 Task: Change the photo to "profile_headshot.jpeg".
Action: Mouse moved to (909, 119)
Screenshot: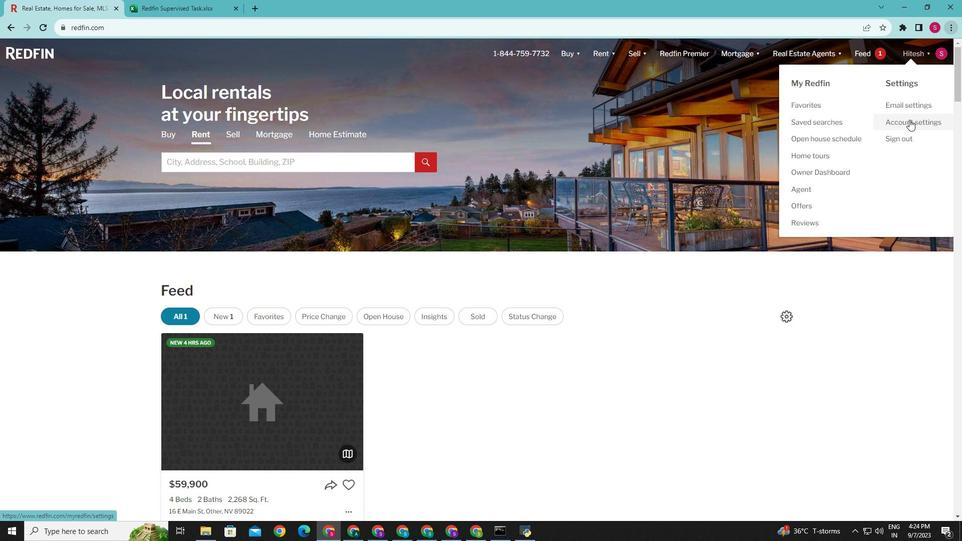 
Action: Mouse pressed left at (909, 119)
Screenshot: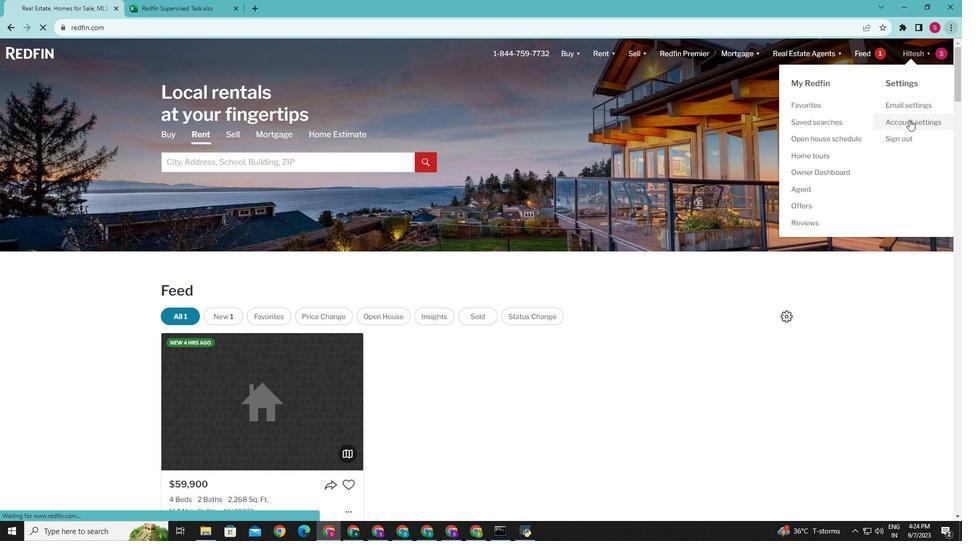 
Action: Mouse moved to (376, 273)
Screenshot: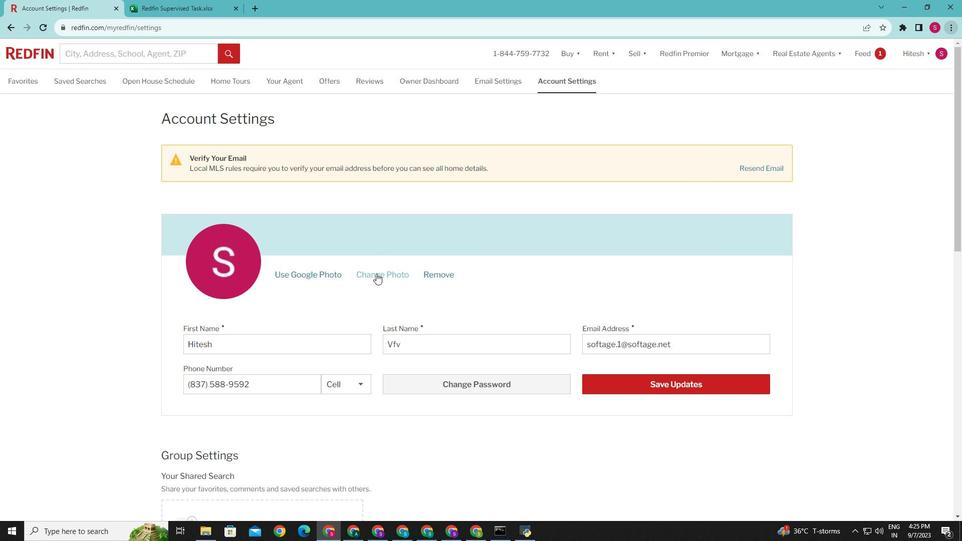 
Action: Mouse pressed left at (376, 273)
Screenshot: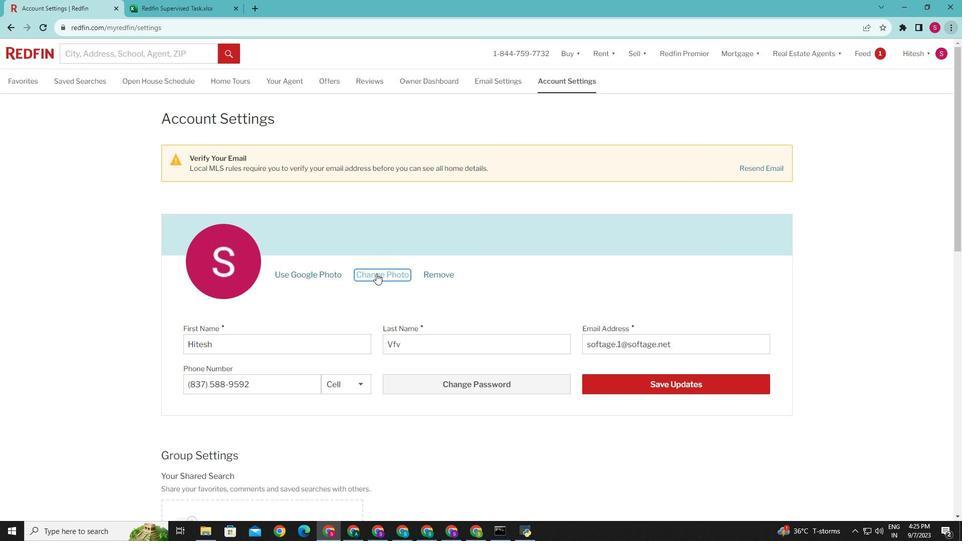 
Action: Mouse moved to (31, 129)
Screenshot: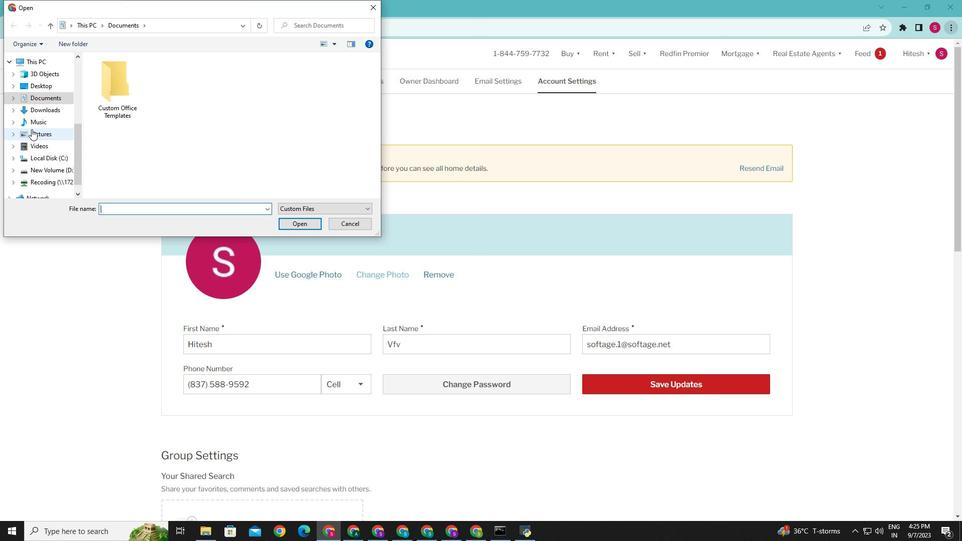 
Action: Mouse pressed left at (31, 129)
Screenshot: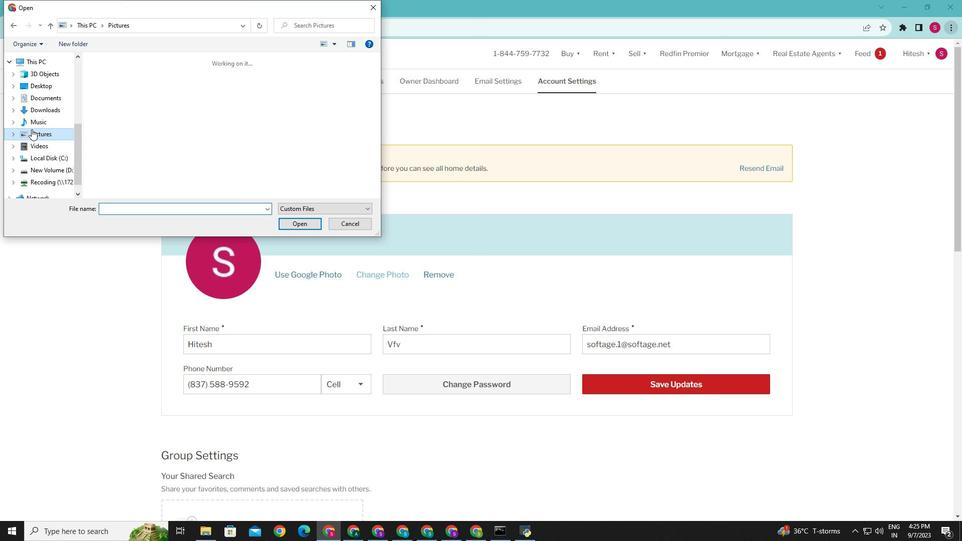 
Action: Mouse moved to (237, 155)
Screenshot: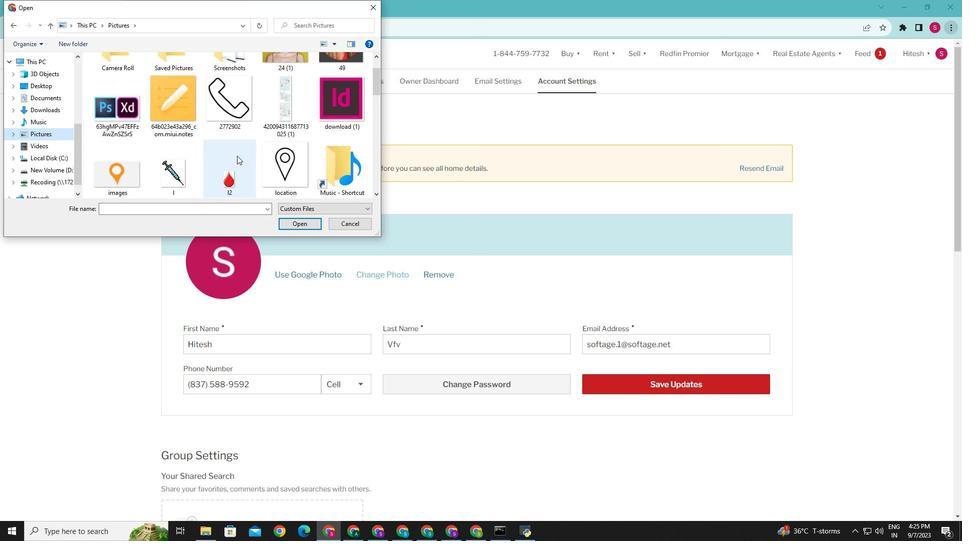 
Action: Mouse scrolled (237, 155) with delta (0, 0)
Screenshot: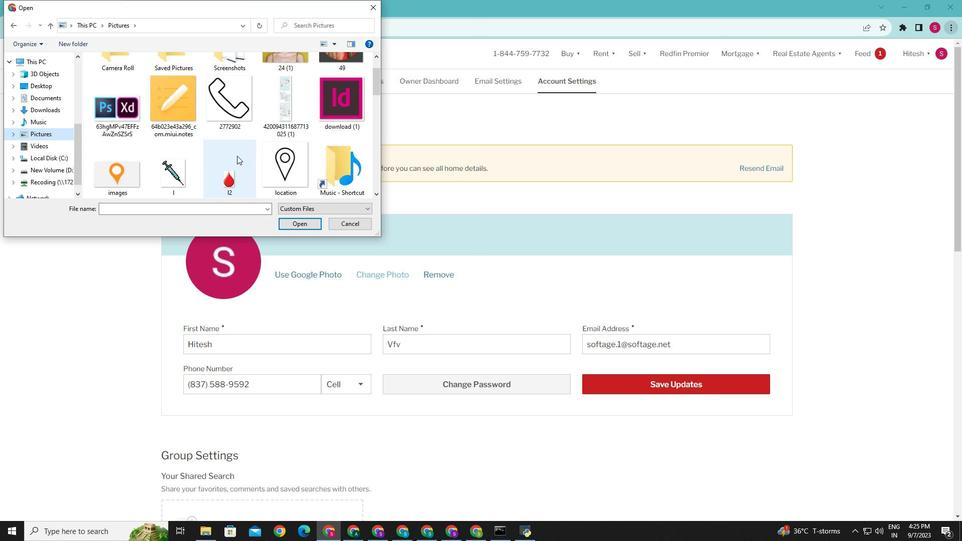 
Action: Mouse scrolled (237, 155) with delta (0, 0)
Screenshot: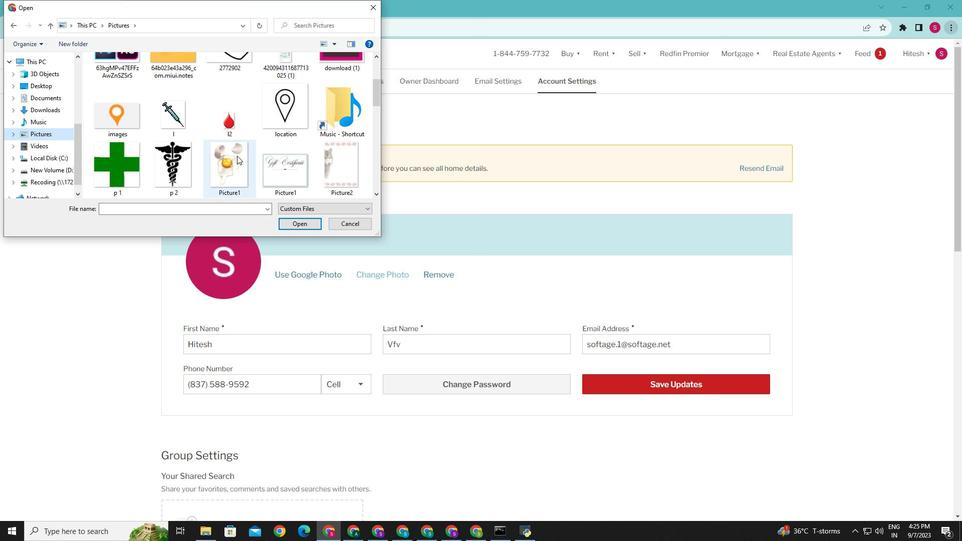 
Action: Mouse scrolled (237, 156) with delta (0, 0)
Screenshot: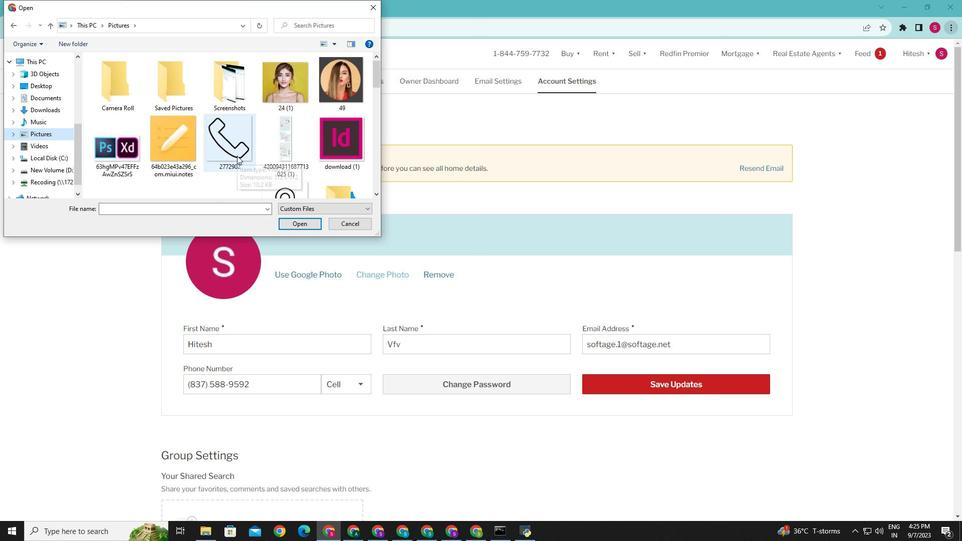
Action: Mouse scrolled (237, 156) with delta (0, 0)
Screenshot: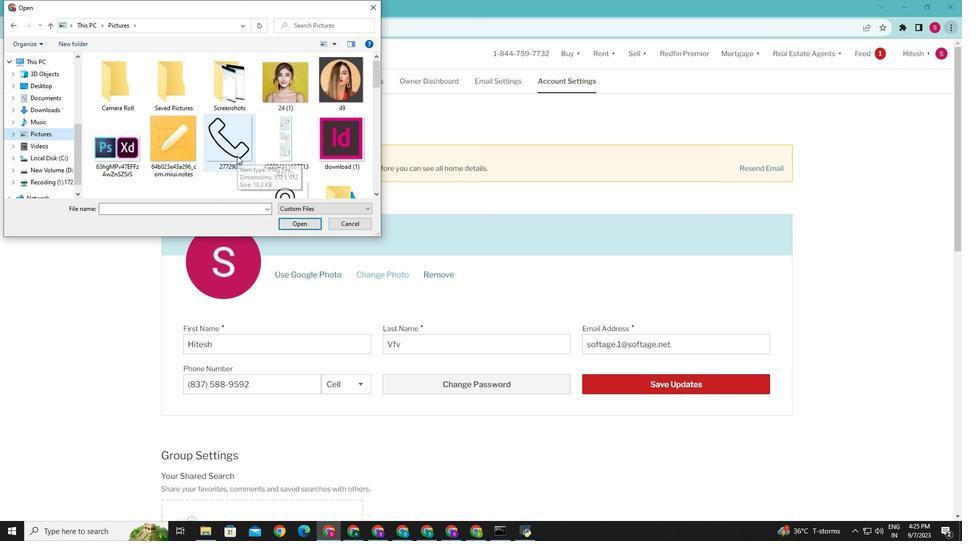 
Action: Mouse scrolled (237, 156) with delta (0, 0)
Screenshot: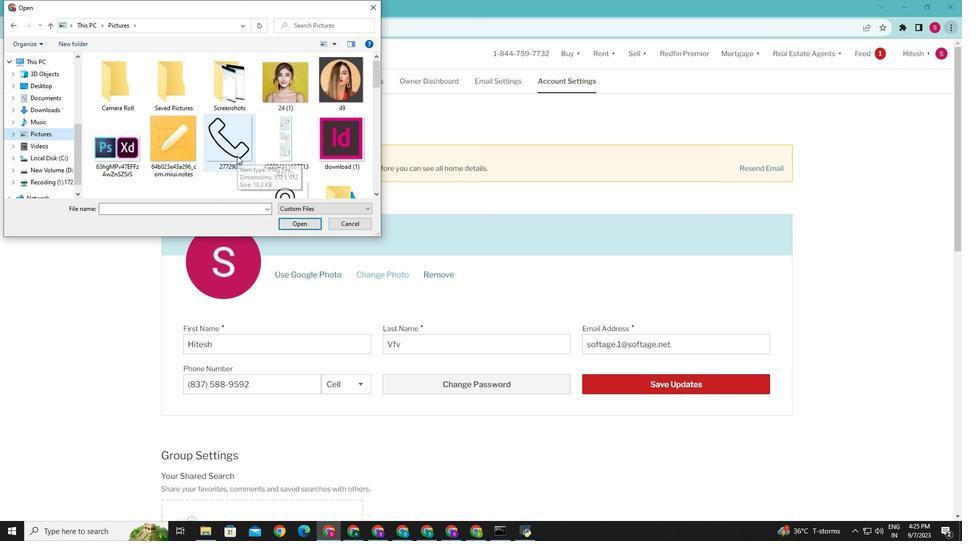 
Action: Mouse scrolled (237, 156) with delta (0, 0)
Screenshot: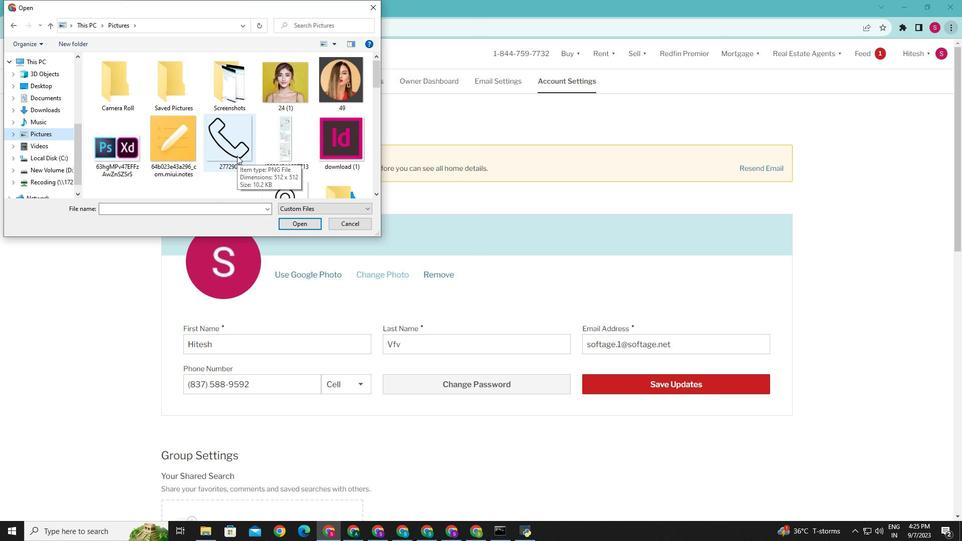 
Action: Mouse scrolled (237, 156) with delta (0, 0)
Screenshot: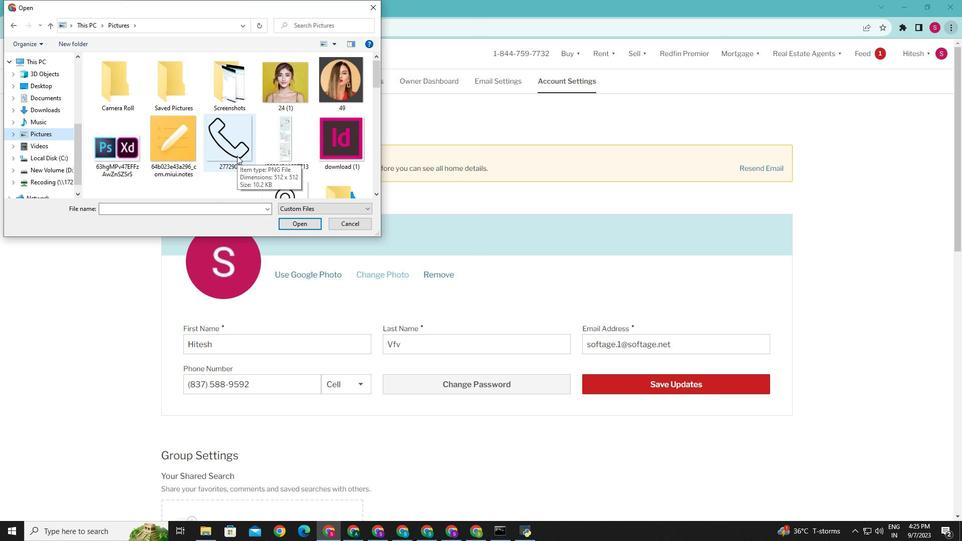 
Action: Mouse scrolled (237, 156) with delta (0, 0)
Screenshot: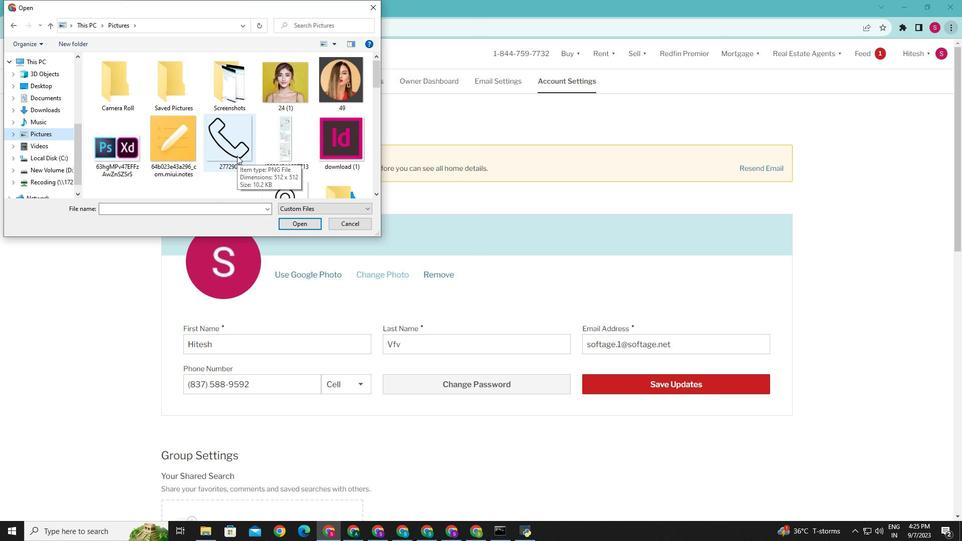 
Action: Mouse moved to (374, 70)
Screenshot: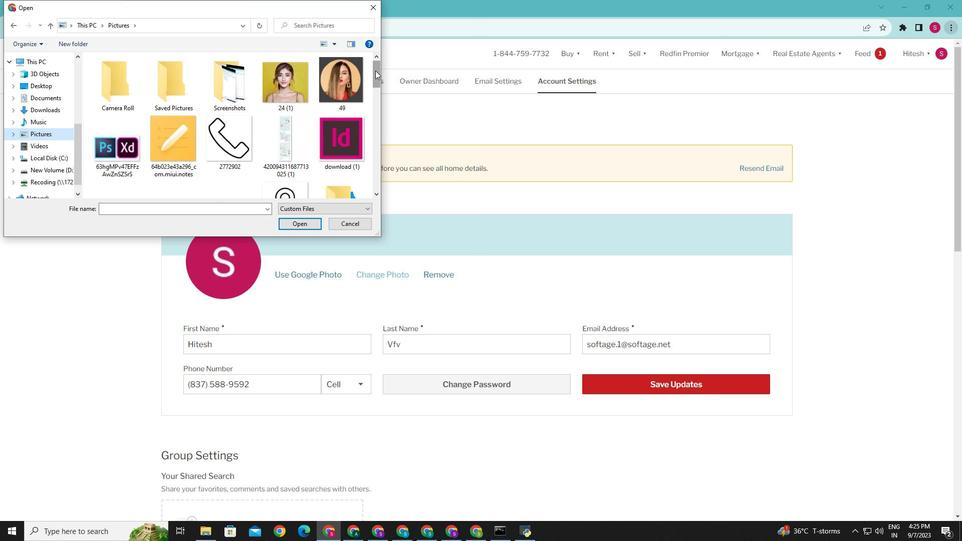 
Action: Mouse pressed left at (374, 70)
Screenshot: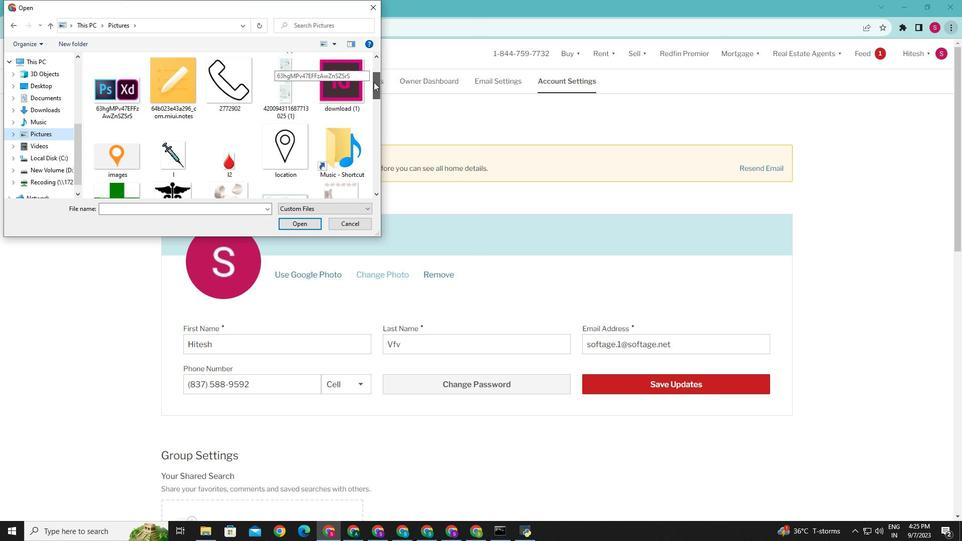 
Action: Mouse moved to (125, 135)
Screenshot: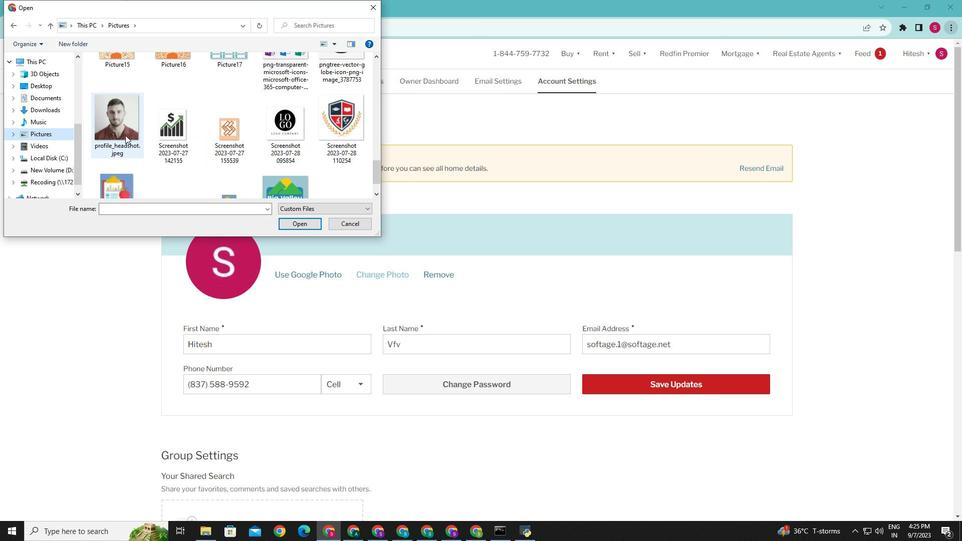
Action: Mouse pressed left at (125, 135)
Screenshot: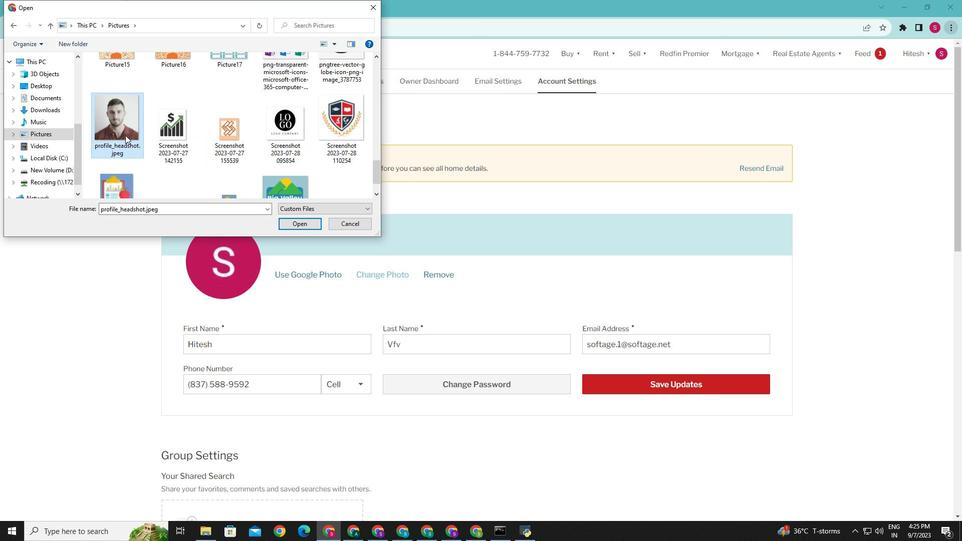 
Action: Mouse moved to (300, 225)
Screenshot: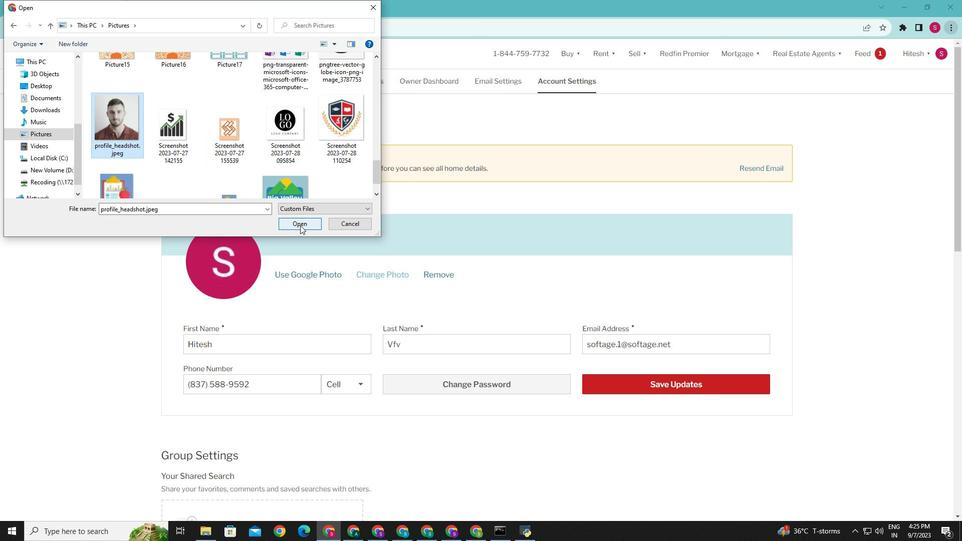 
Action: Mouse pressed left at (300, 225)
Screenshot: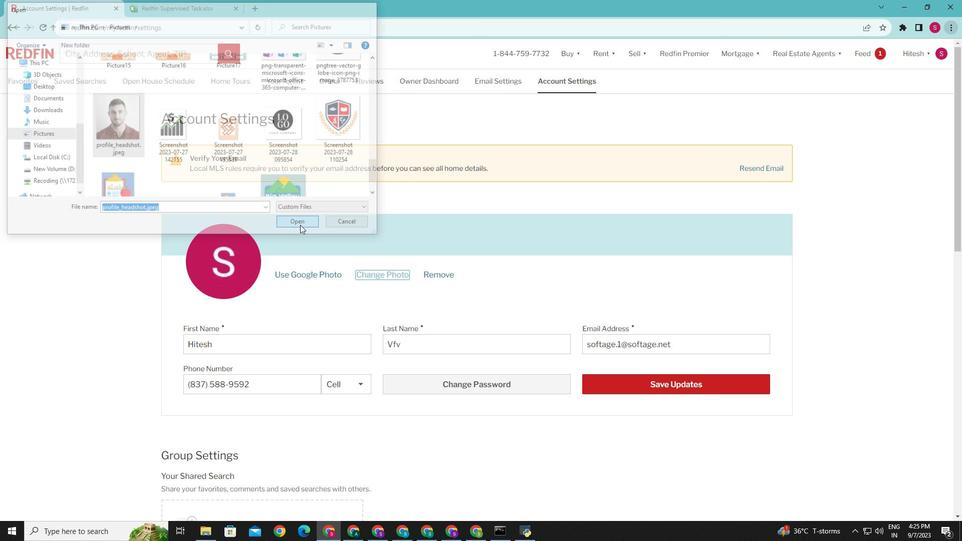 
Action: Mouse moved to (518, 191)
Screenshot: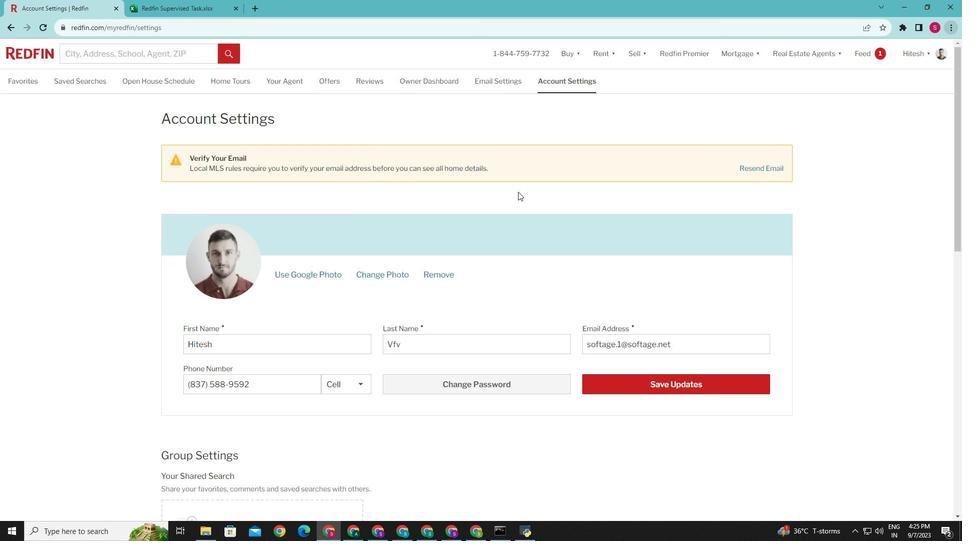 
Action: Mouse scrolled (518, 191) with delta (0, 0)
Screenshot: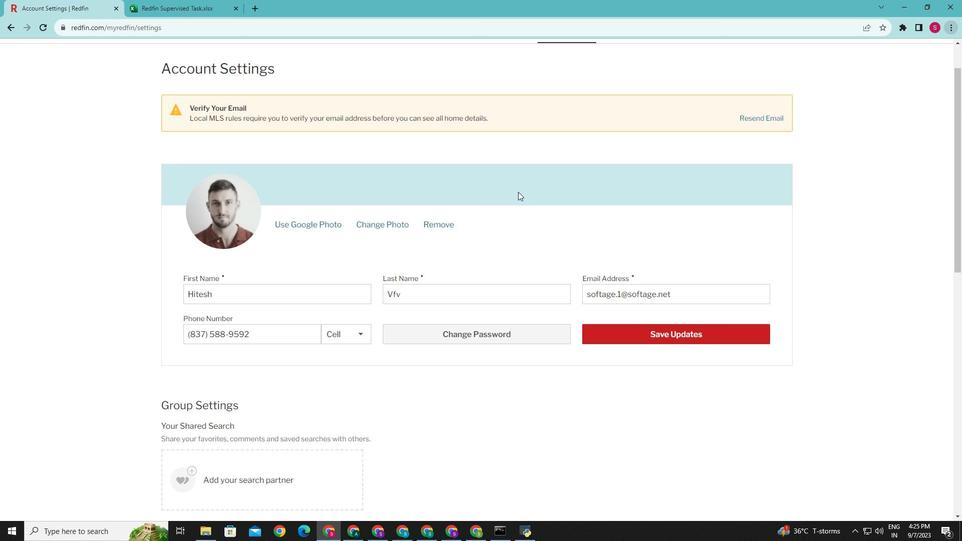 
